Task: Export the file with the resolution set to 1080p.
Action: Mouse moved to (558, 290)
Screenshot: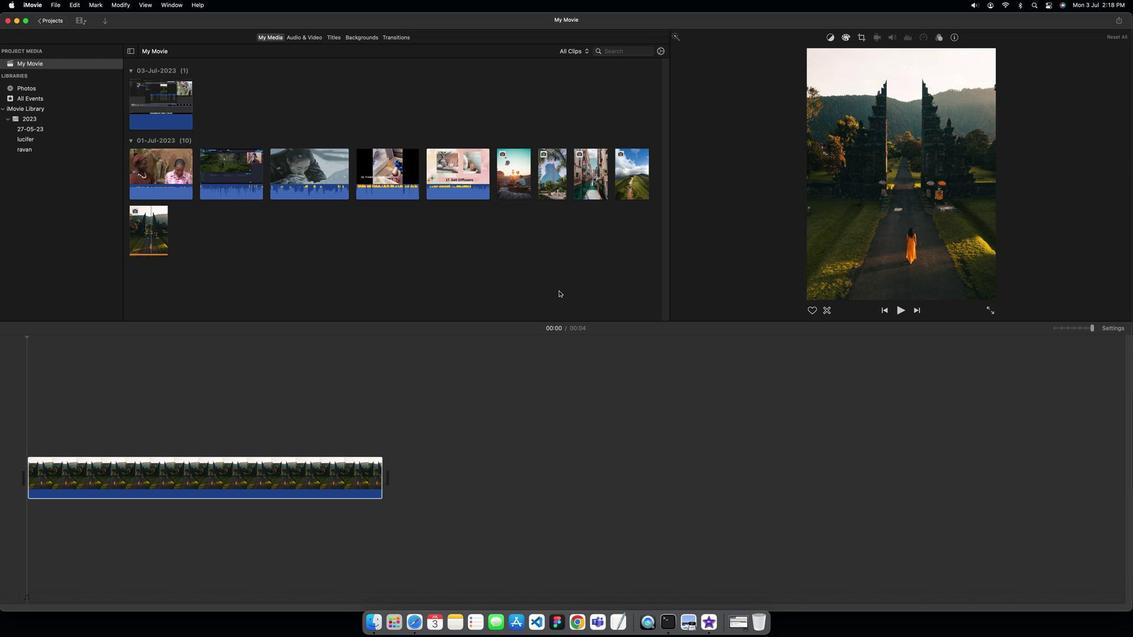 
Action: Mouse pressed left at (558, 290)
Screenshot: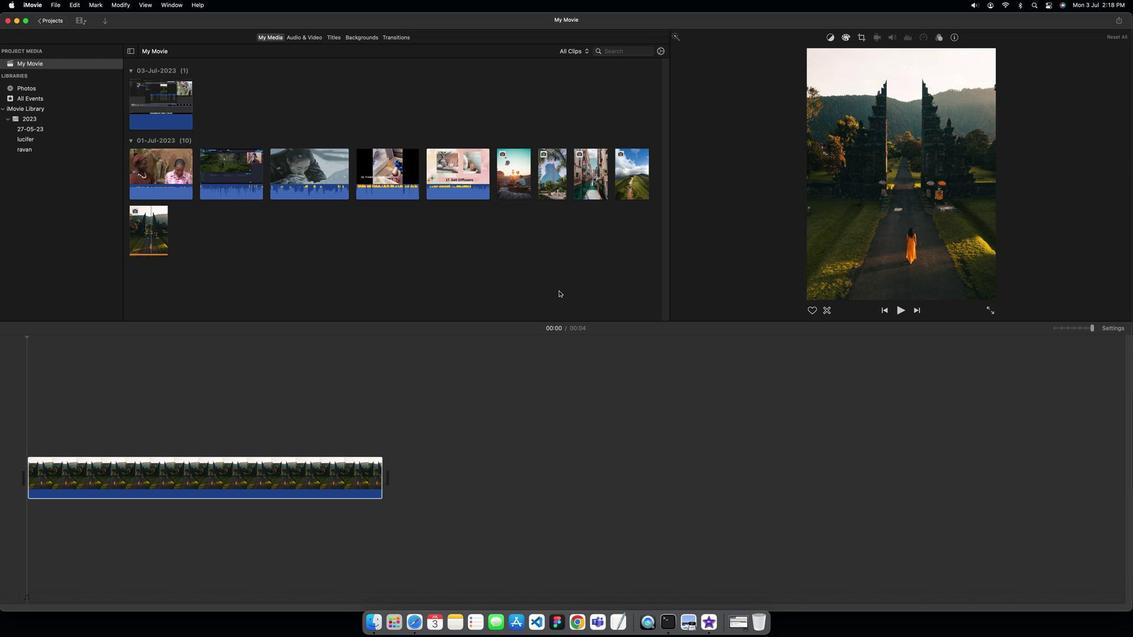 
Action: Mouse moved to (1123, 22)
Screenshot: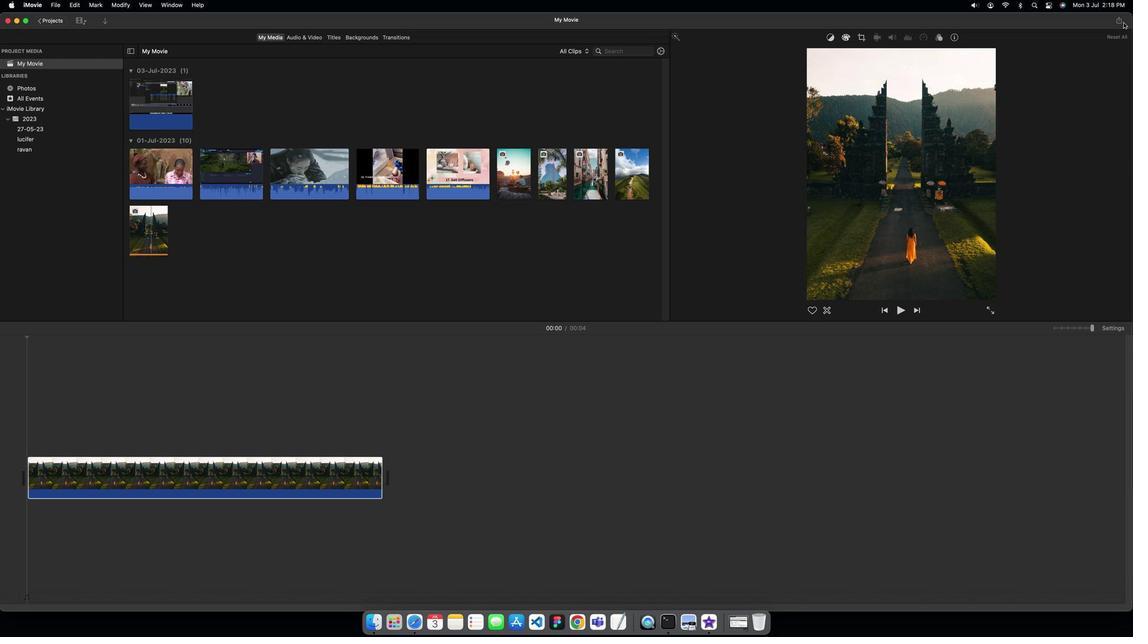 
Action: Mouse pressed left at (1123, 22)
Screenshot: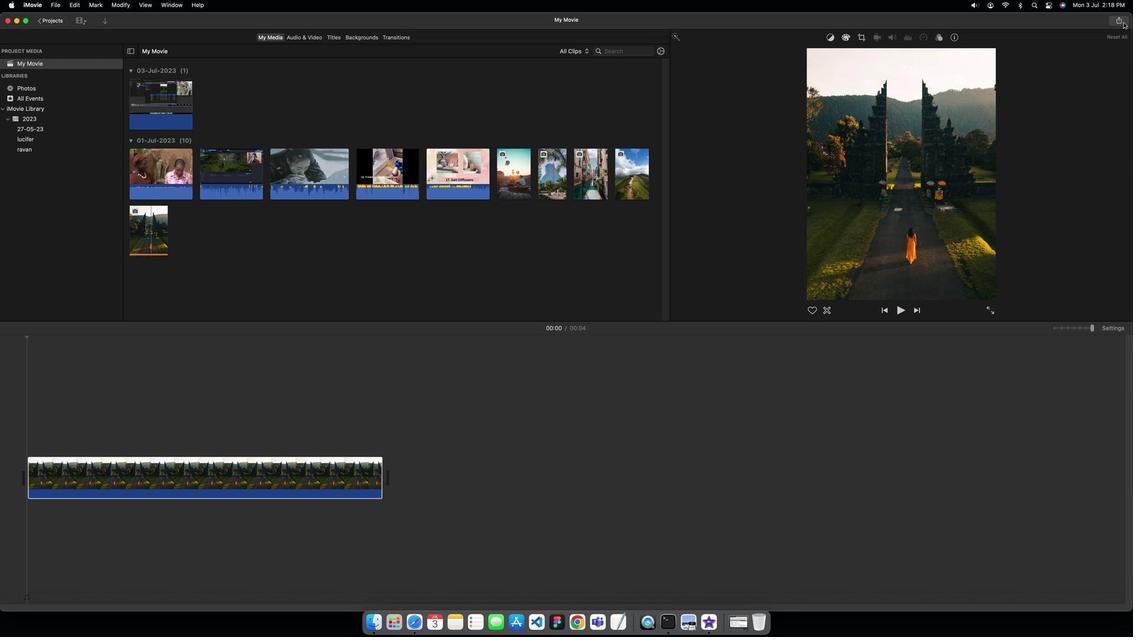 
Action: Mouse moved to (1102, 86)
Screenshot: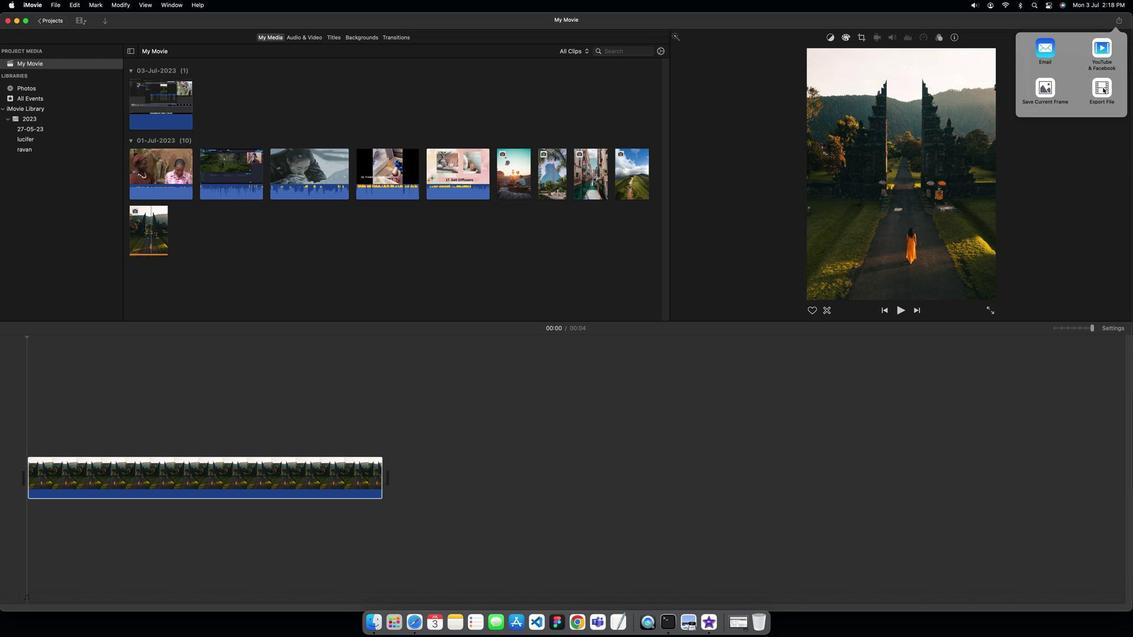 
Action: Mouse pressed left at (1102, 86)
Screenshot: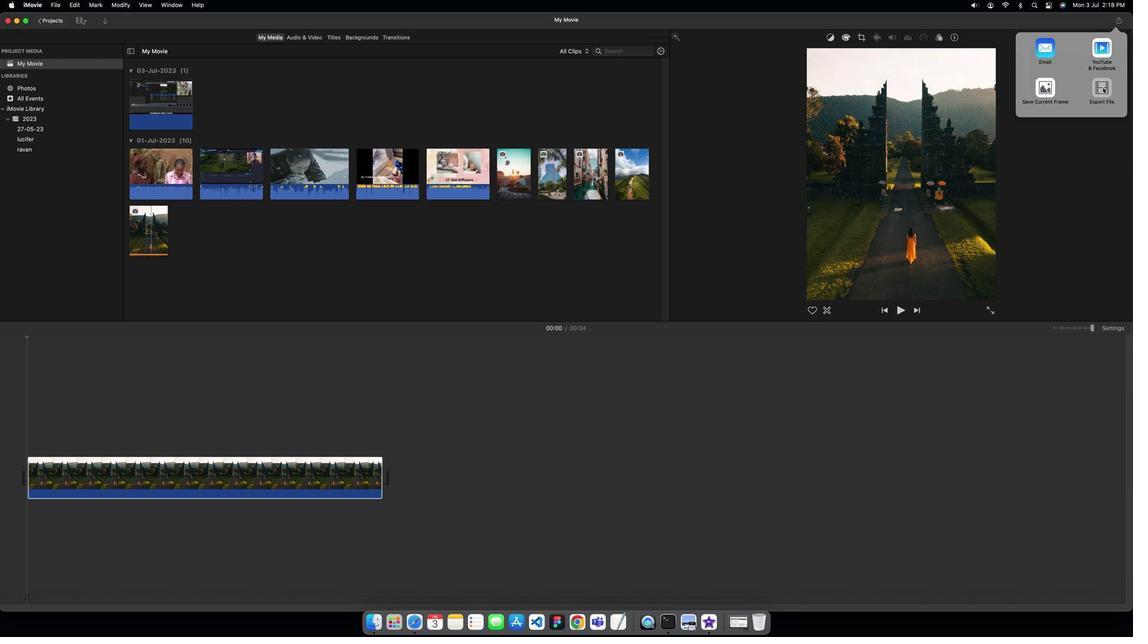 
Action: Mouse moved to (619, 177)
Screenshot: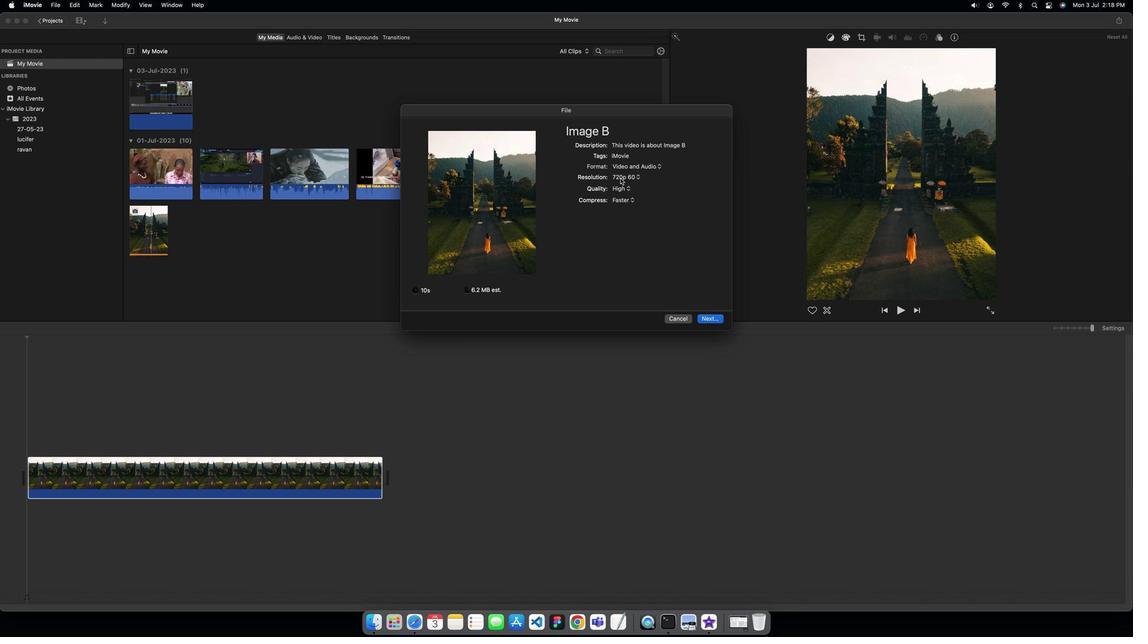 
Action: Mouse pressed left at (619, 177)
Screenshot: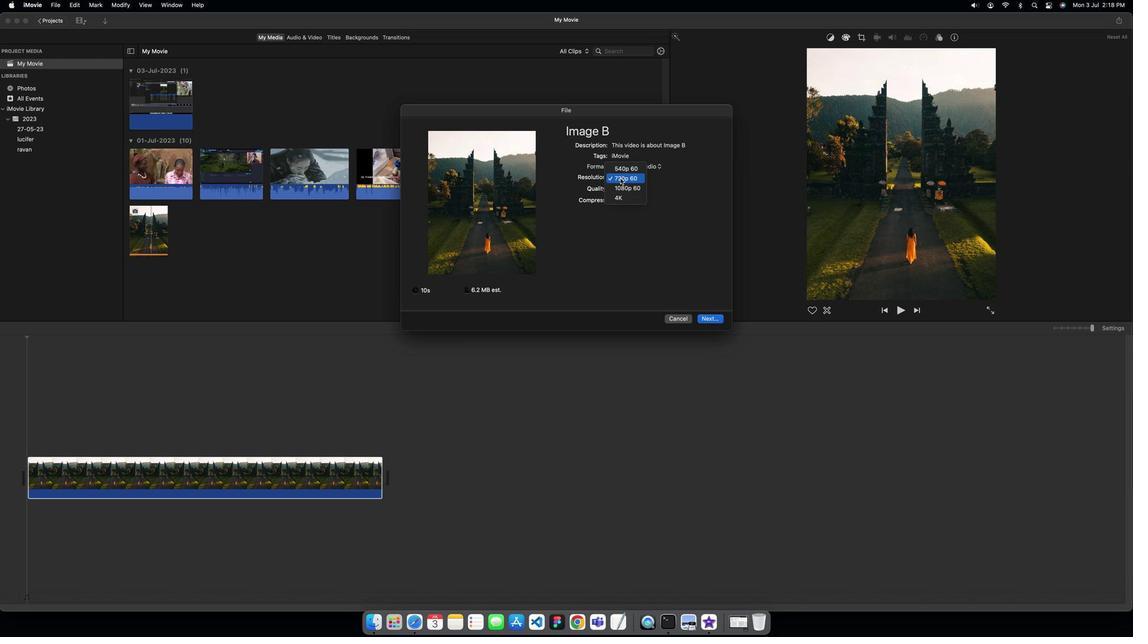 
Action: Mouse moved to (619, 183)
Screenshot: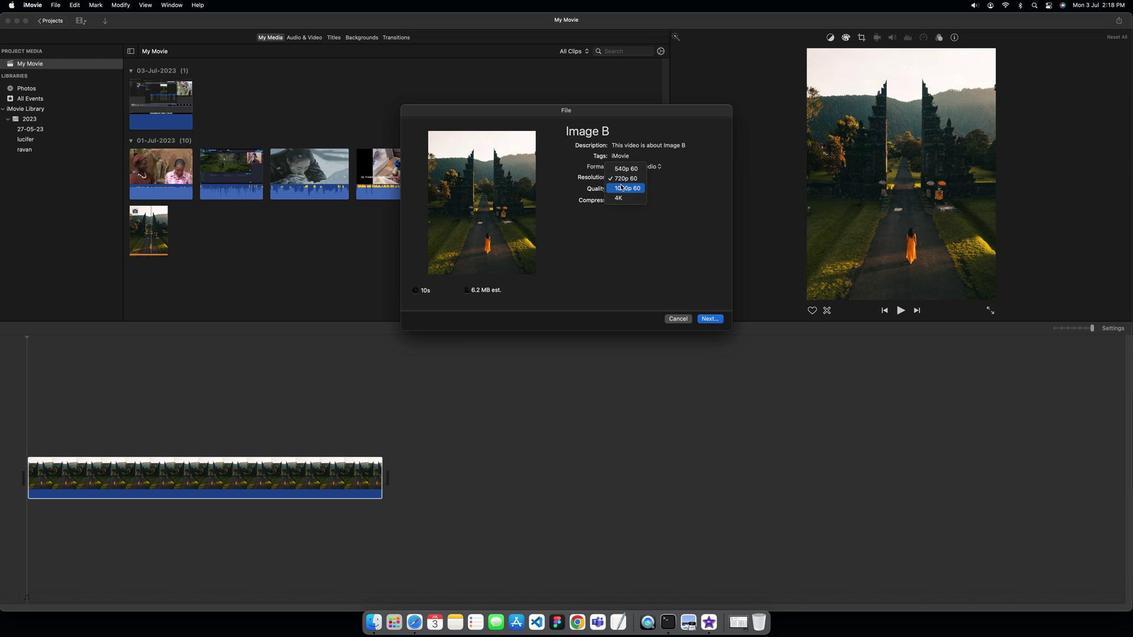 
Action: Mouse pressed left at (619, 183)
Screenshot: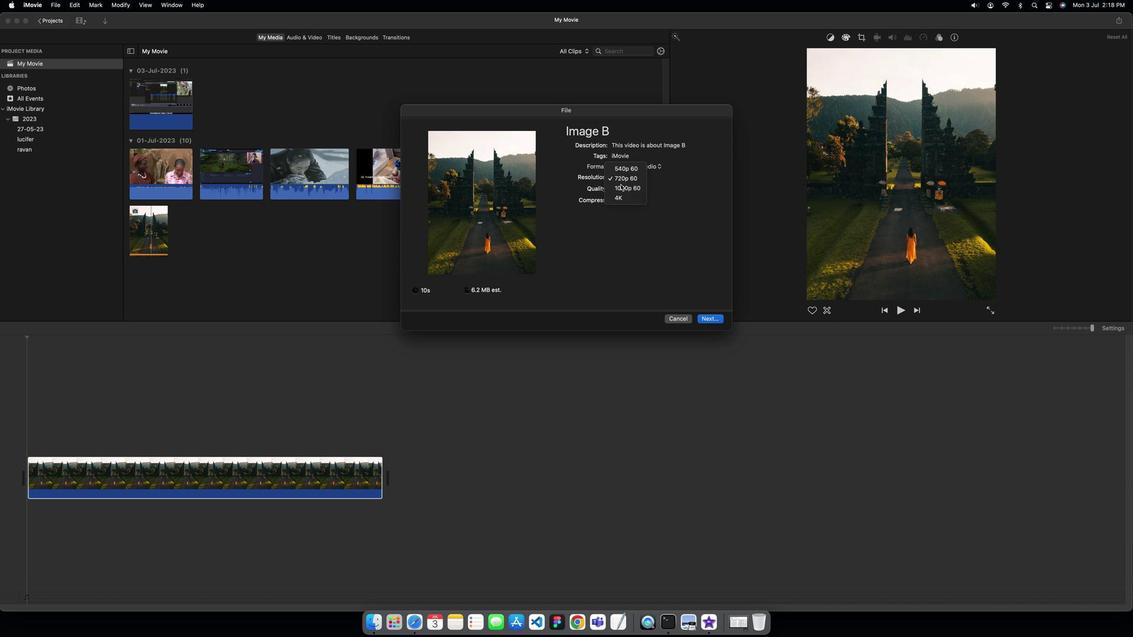 
Action: Mouse moved to (703, 318)
Screenshot: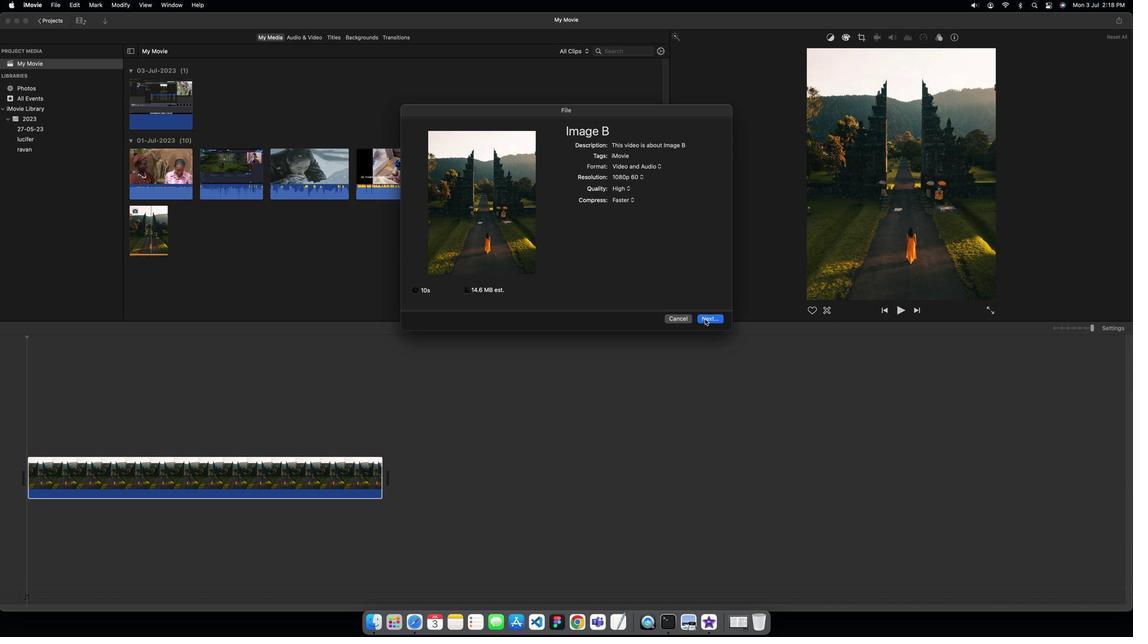 
Action: Mouse pressed left at (703, 318)
Screenshot: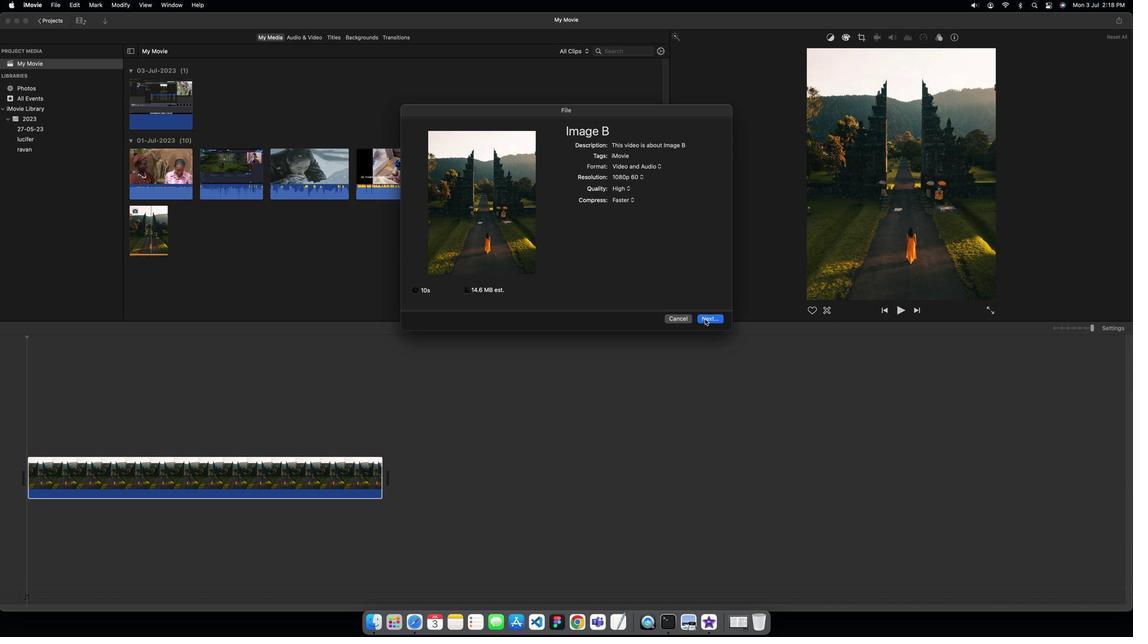 
Action: Mouse moved to (617, 235)
Screenshot: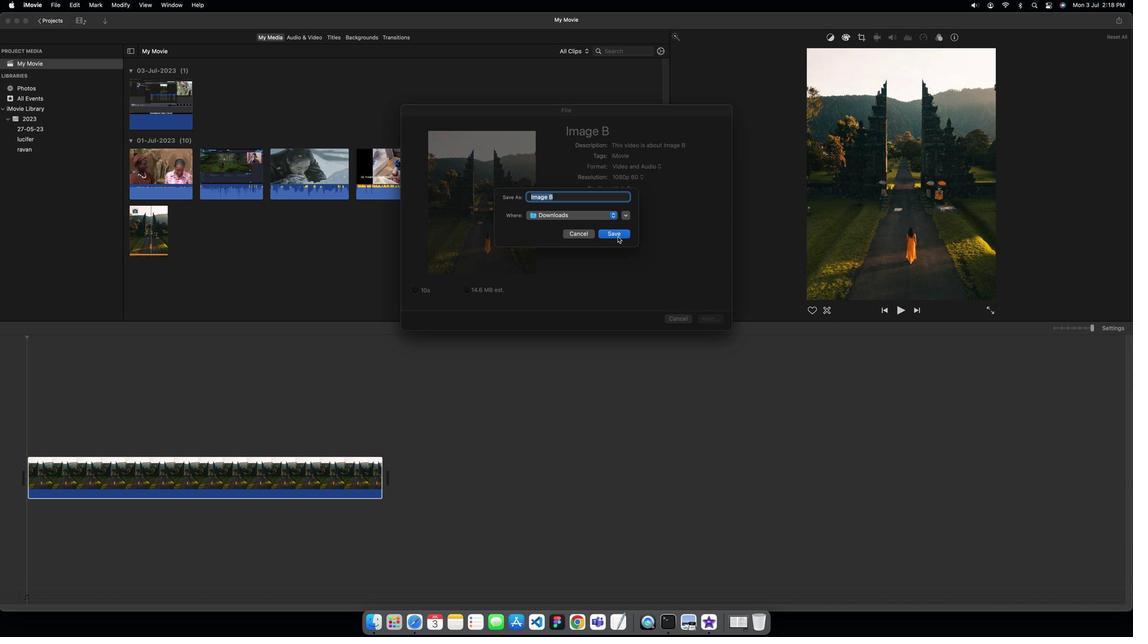 
Action: Mouse pressed left at (617, 235)
Screenshot: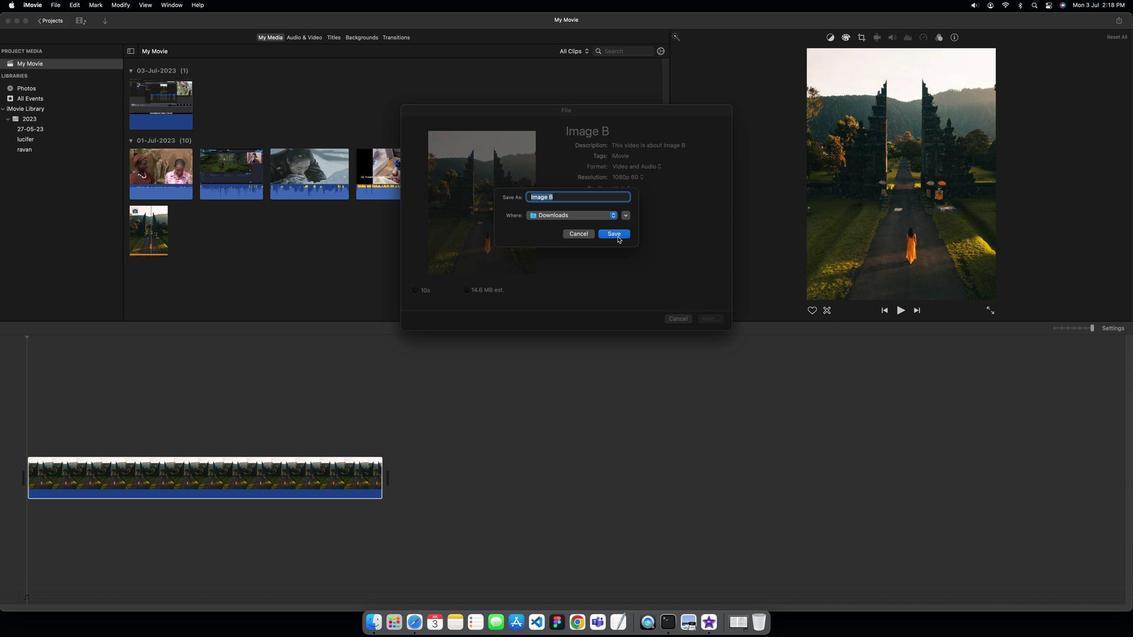 
